 Task: Create a due date automation trigger when advanced on, on the monday of the week before a card is due add fields with custom field "Resume" set to a number greater than 1 and lower or equal to 10 at 11:00 AM.
Action: Mouse moved to (1073, 88)
Screenshot: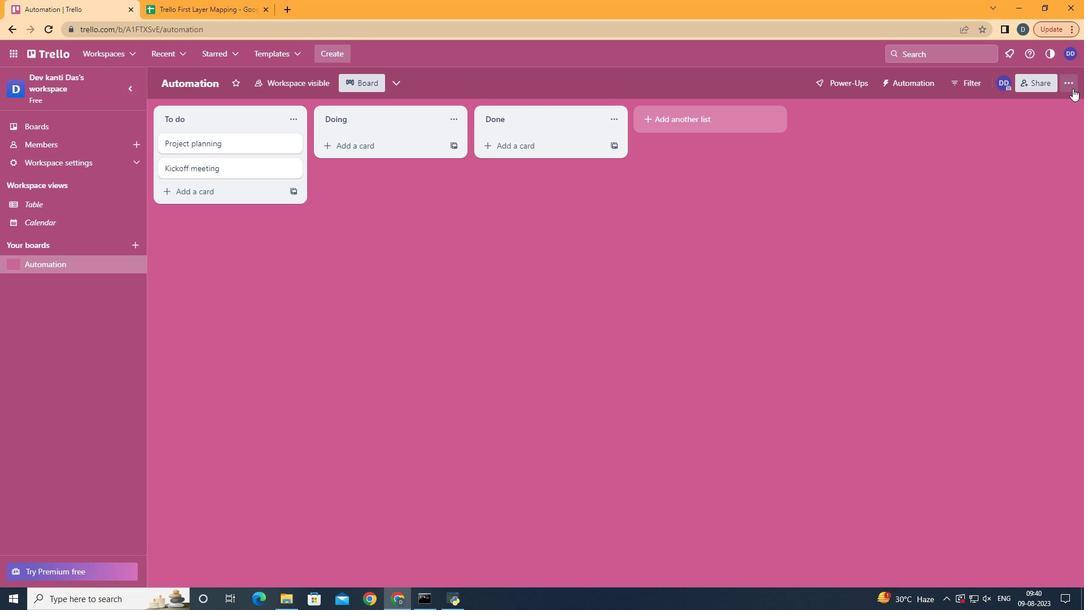 
Action: Mouse pressed left at (1073, 88)
Screenshot: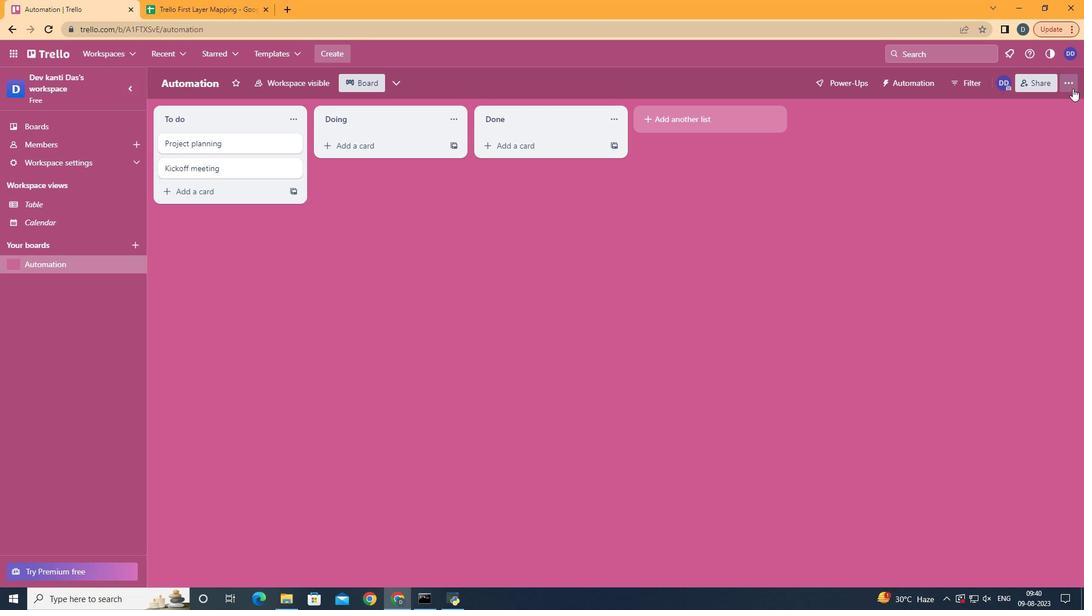 
Action: Mouse moved to (990, 255)
Screenshot: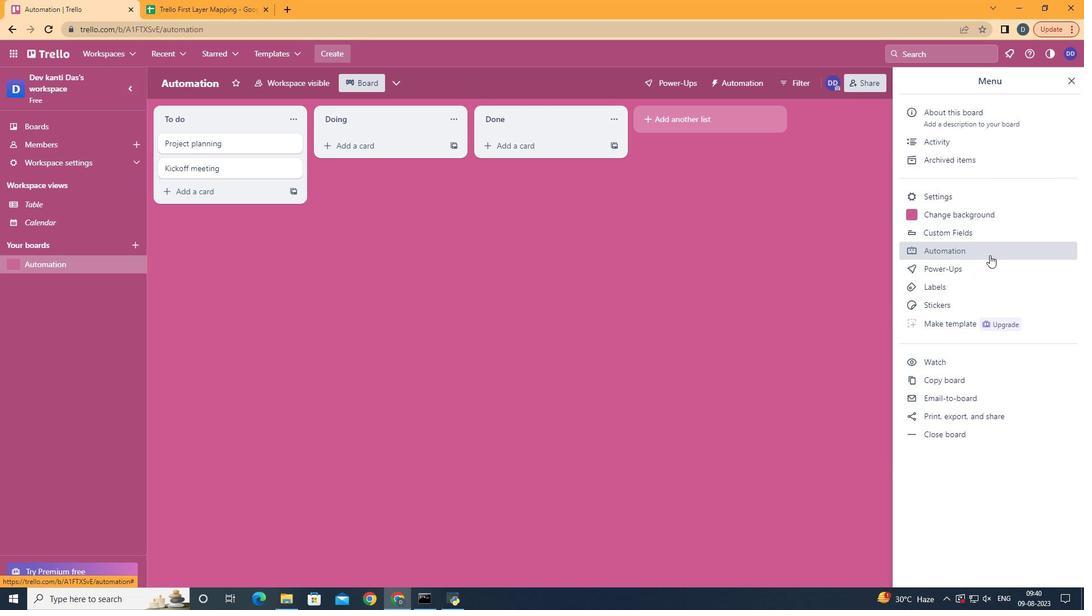 
Action: Mouse pressed left at (990, 255)
Screenshot: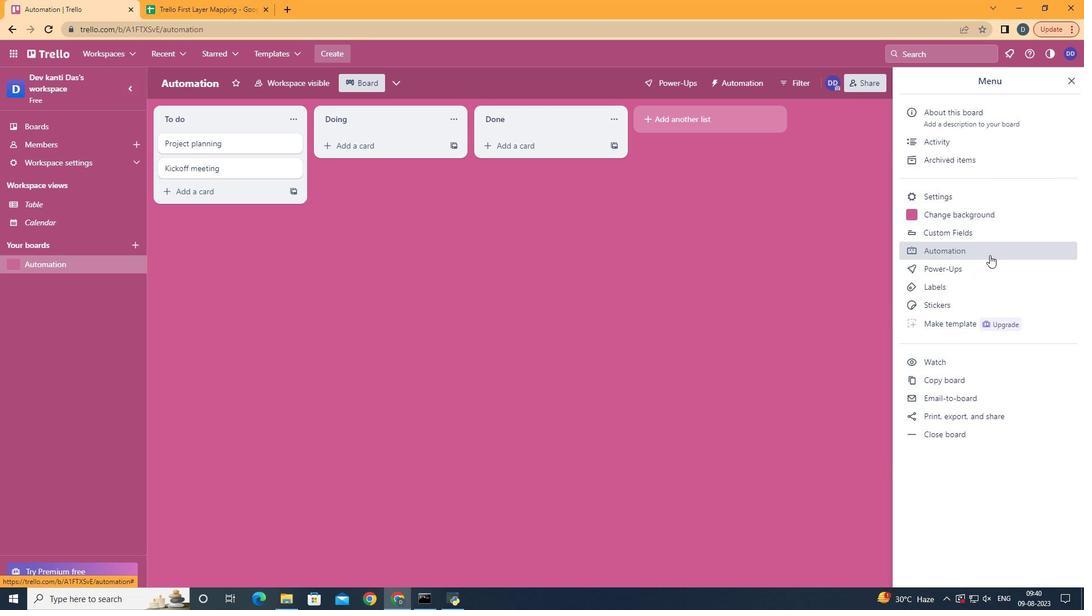 
Action: Mouse moved to (215, 229)
Screenshot: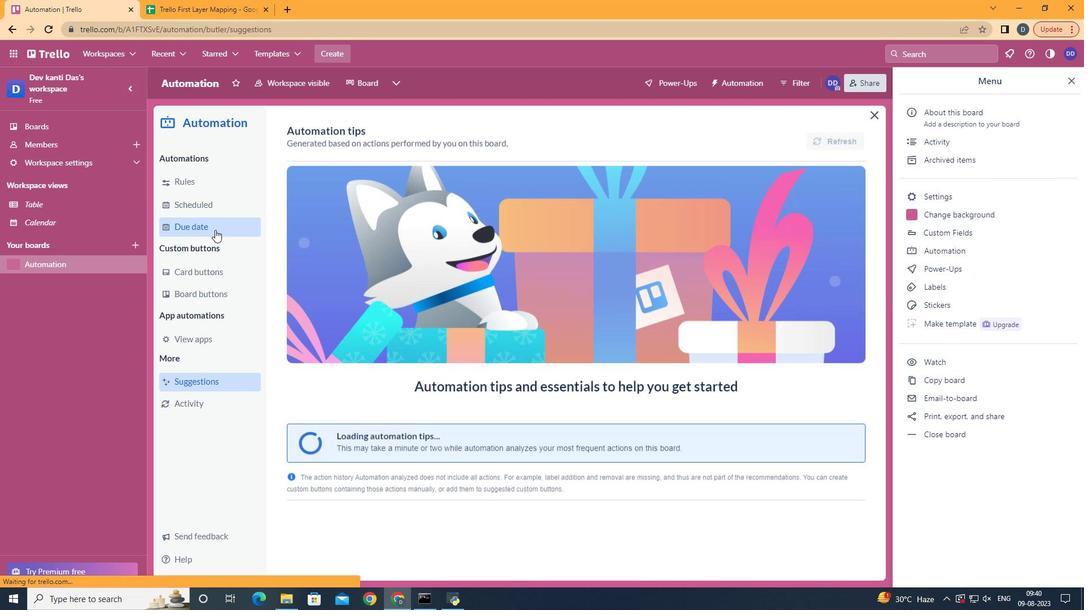
Action: Mouse pressed left at (215, 229)
Screenshot: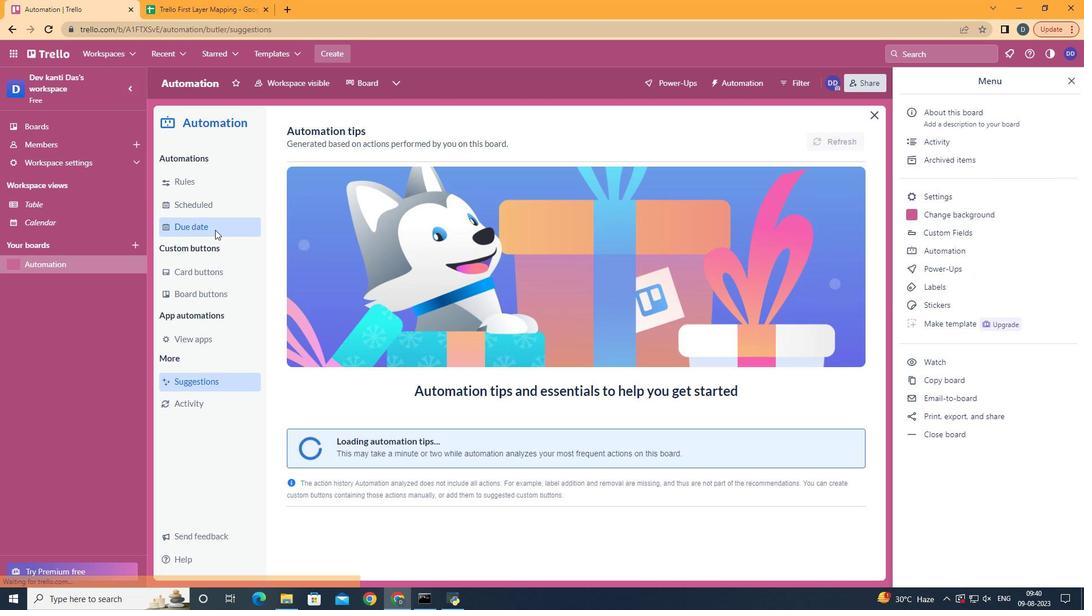 
Action: Mouse moved to (809, 133)
Screenshot: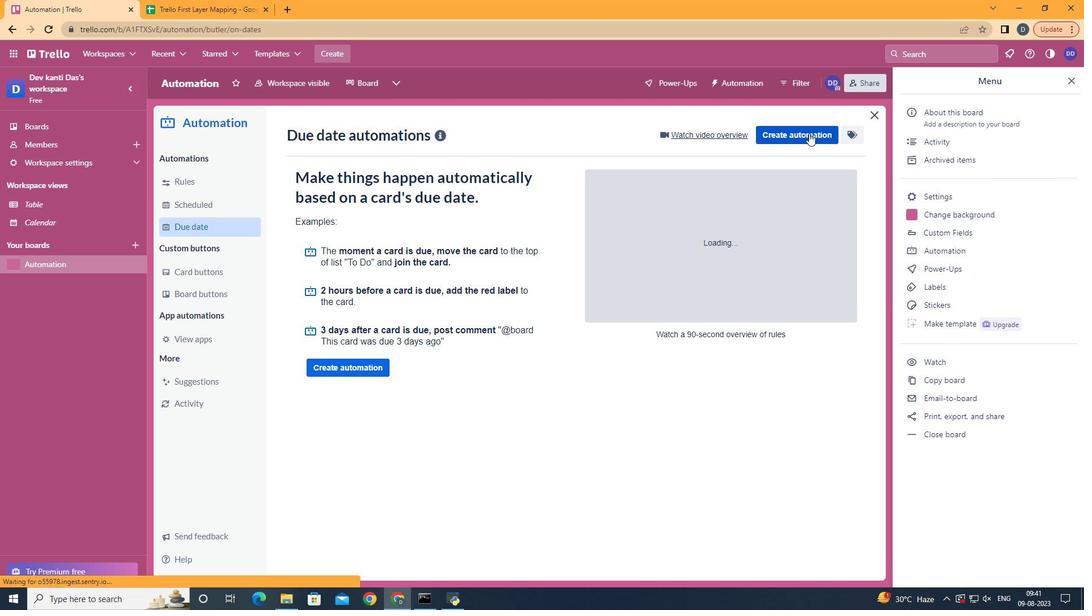 
Action: Mouse pressed left at (809, 133)
Screenshot: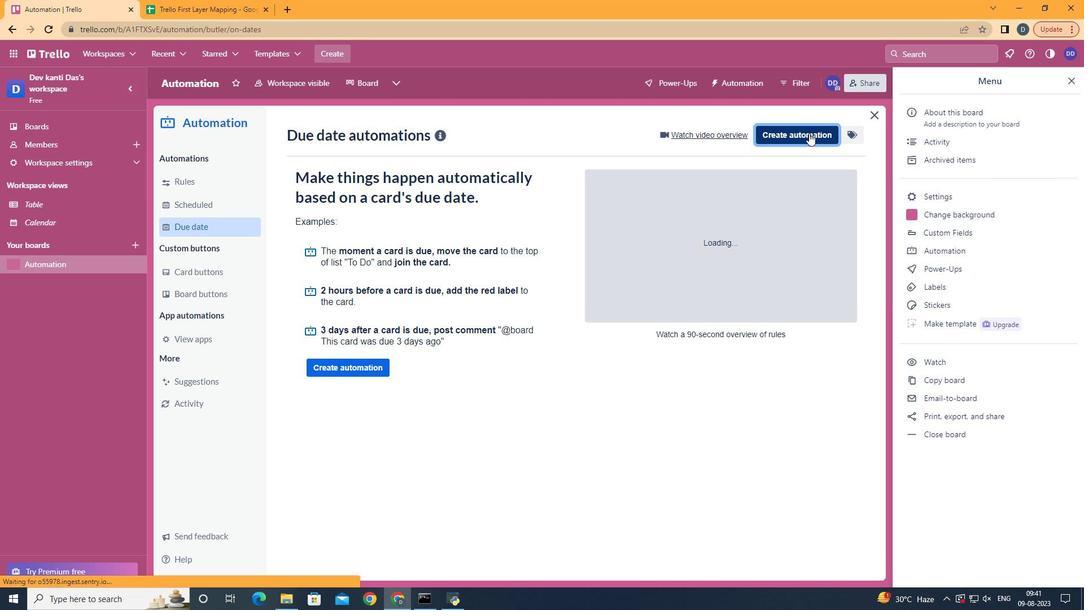 
Action: Mouse moved to (594, 248)
Screenshot: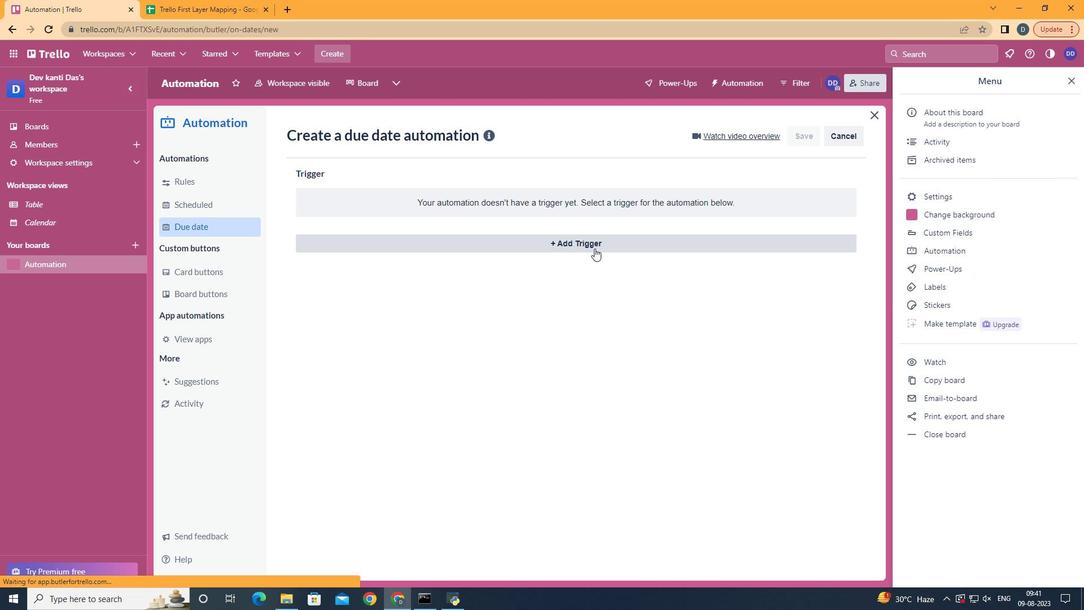 
Action: Mouse pressed left at (594, 248)
Screenshot: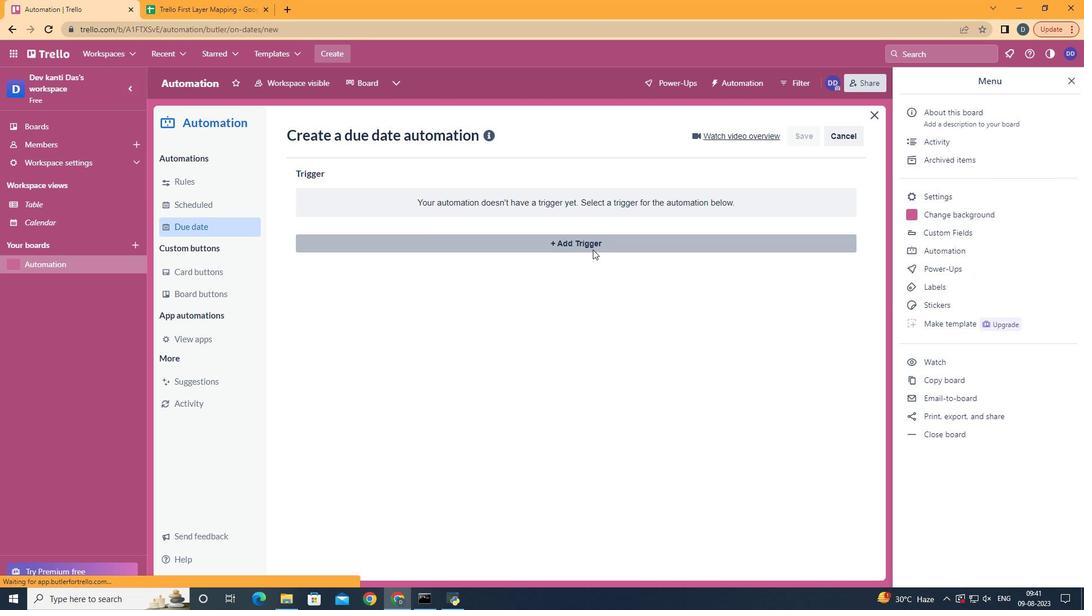
Action: Mouse moved to (401, 544)
Screenshot: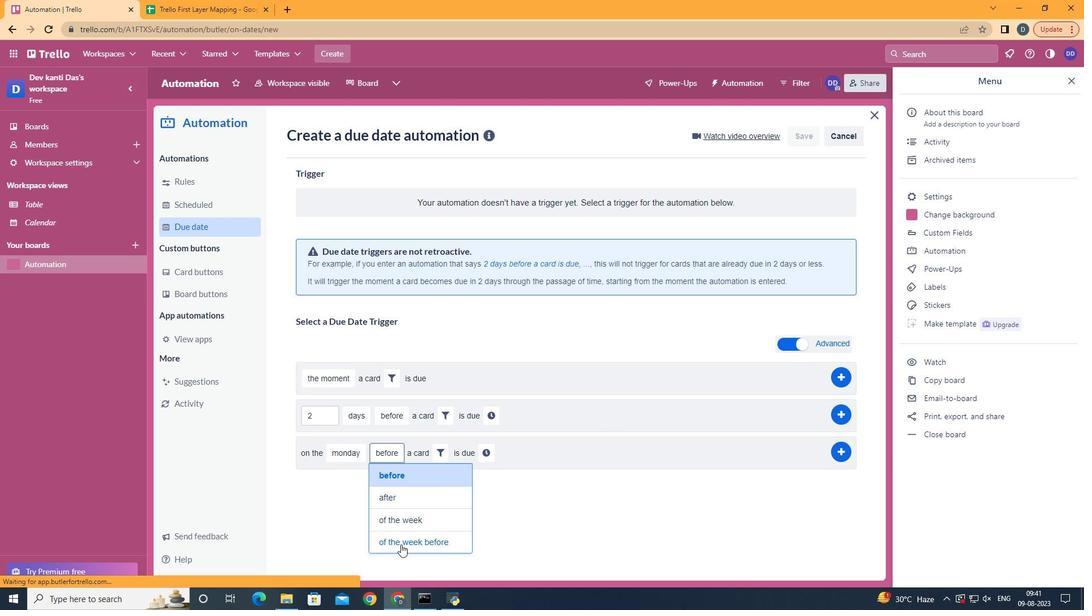 
Action: Mouse pressed left at (401, 544)
Screenshot: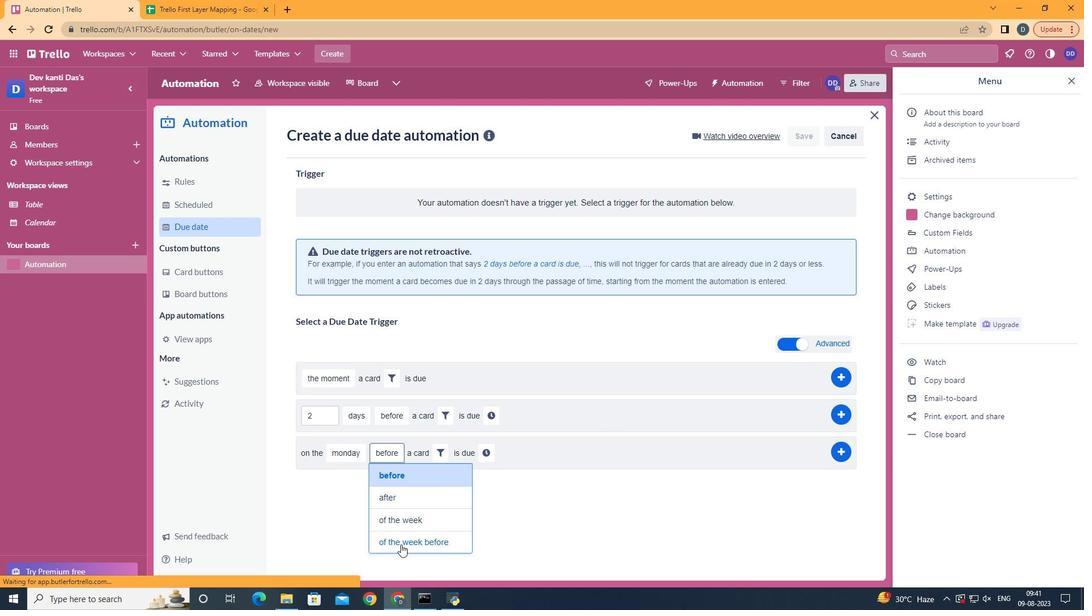 
Action: Mouse moved to (477, 454)
Screenshot: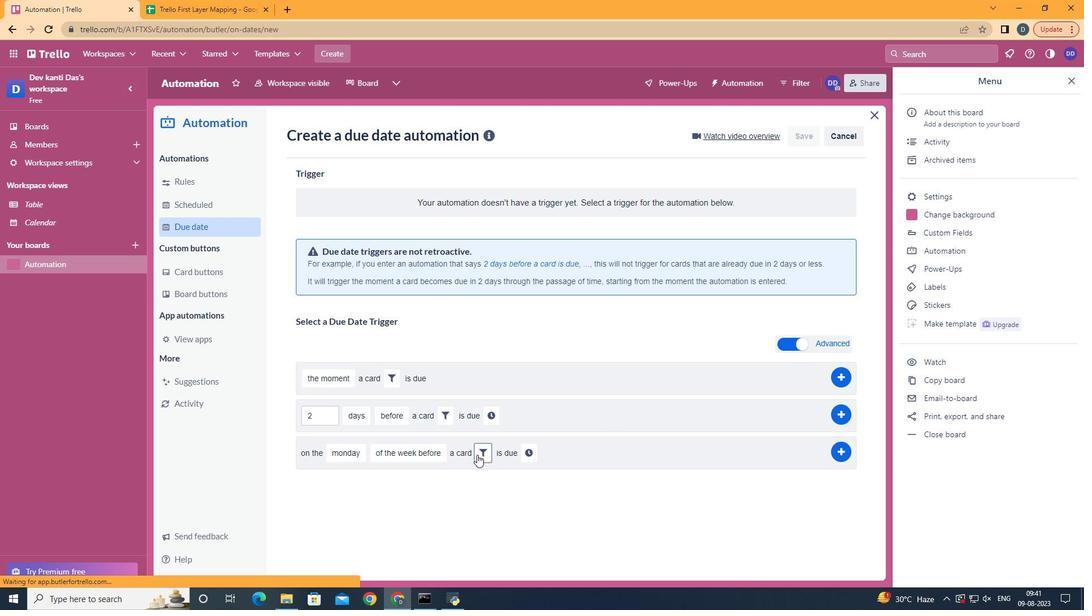 
Action: Mouse pressed left at (477, 454)
Screenshot: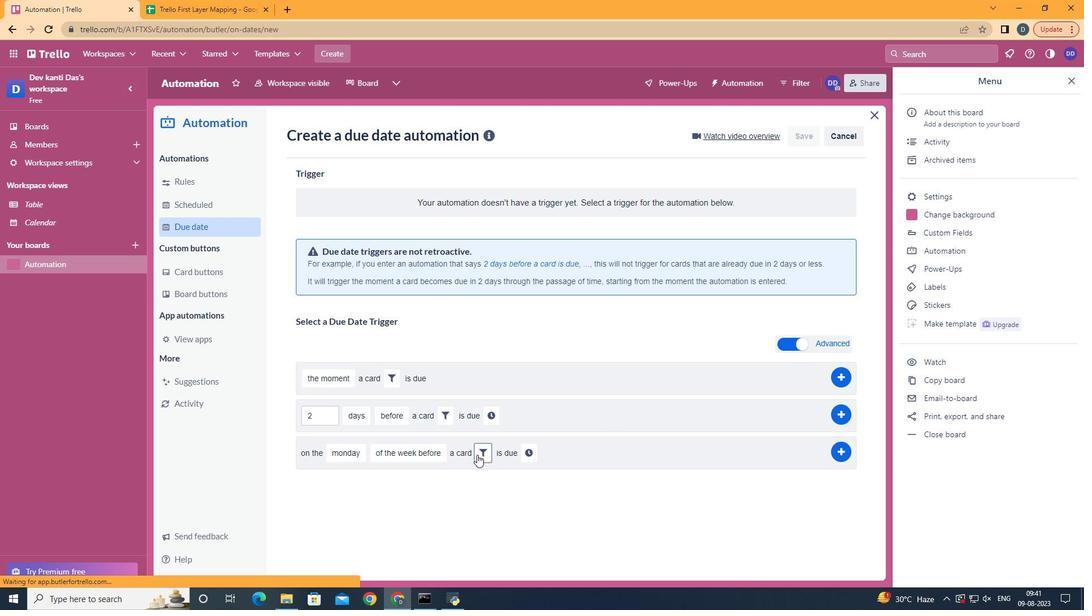 
Action: Mouse moved to (664, 489)
Screenshot: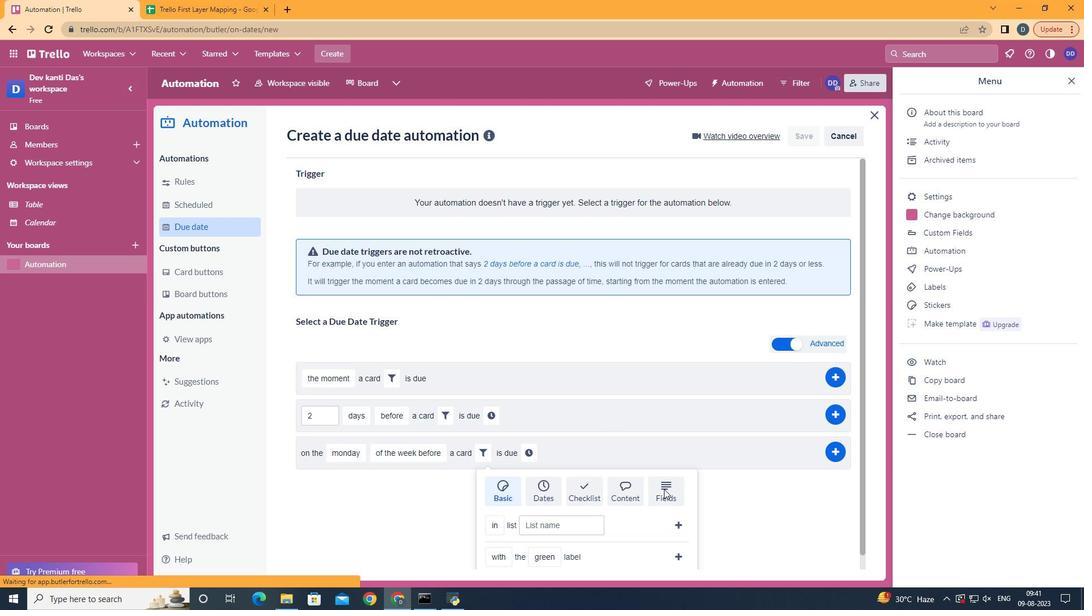 
Action: Mouse pressed left at (664, 489)
Screenshot: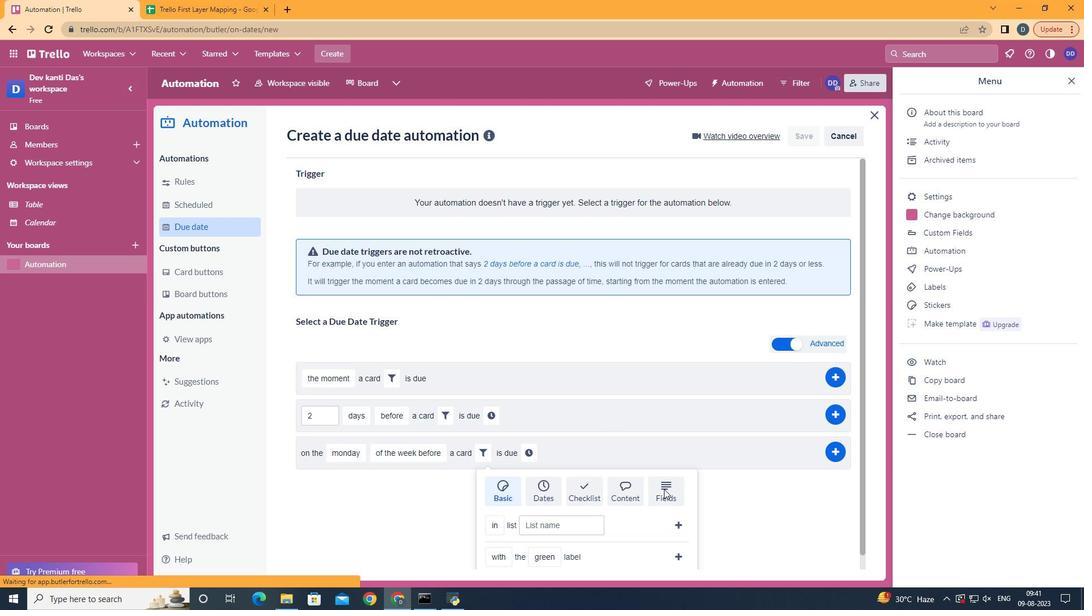 
Action: Mouse scrolled (664, 488) with delta (0, 0)
Screenshot: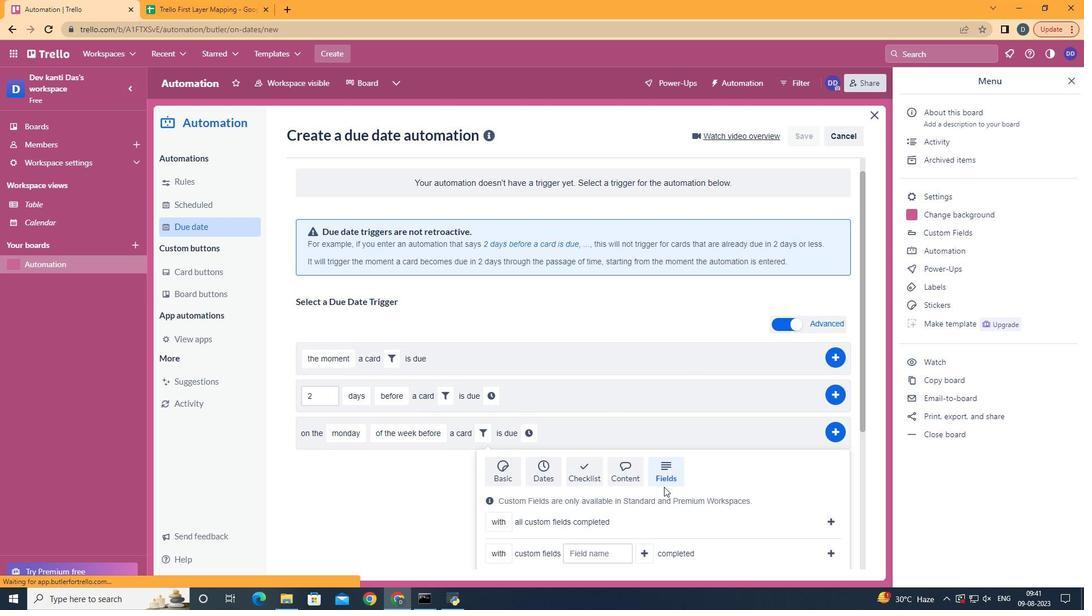 
Action: Mouse scrolled (664, 488) with delta (0, 0)
Screenshot: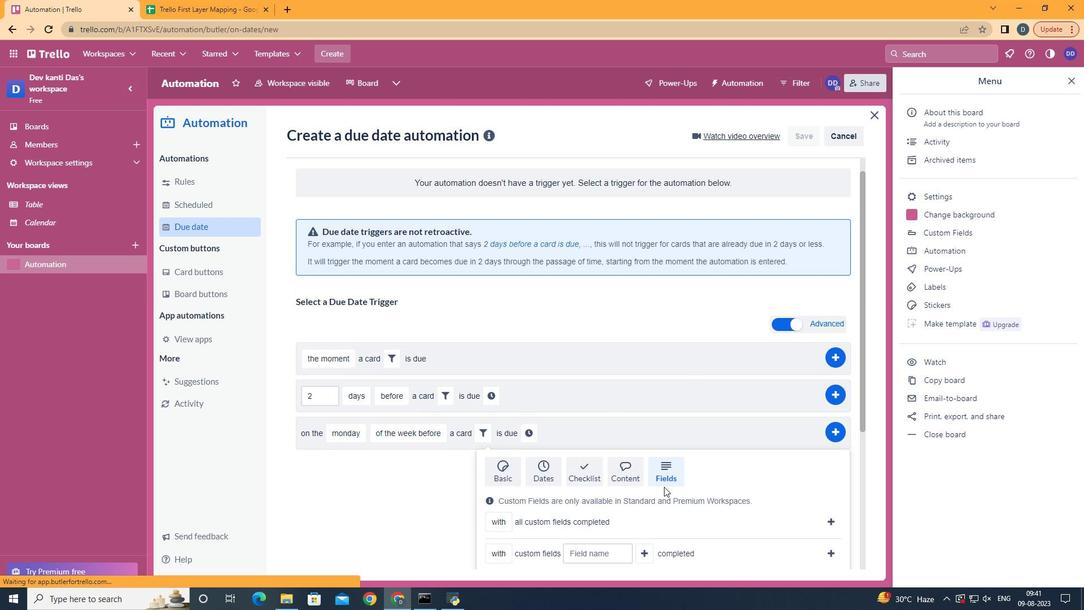 
Action: Mouse scrolled (664, 488) with delta (0, 0)
Screenshot: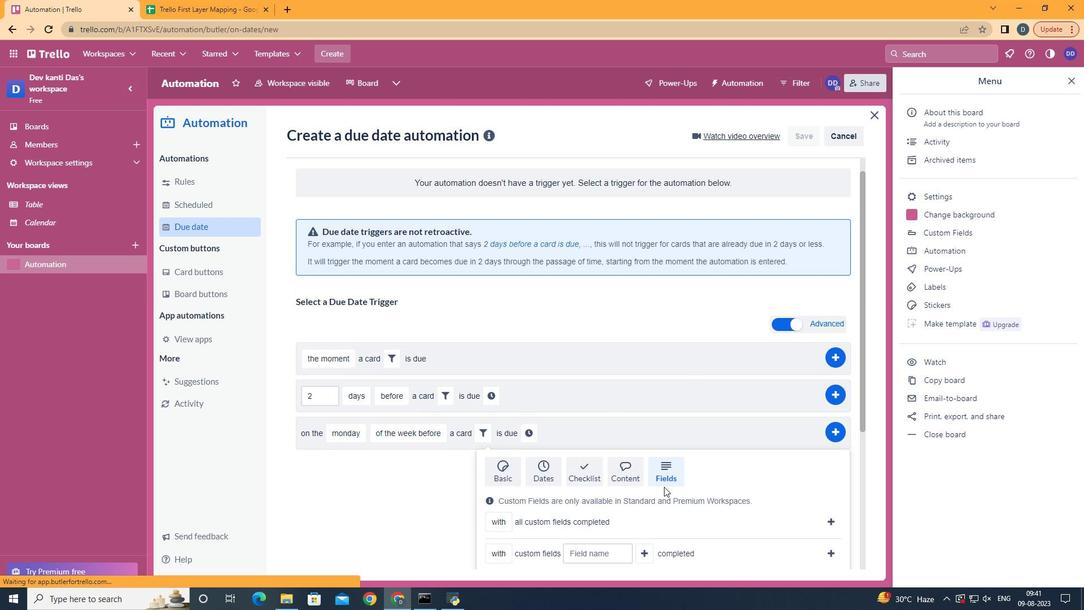 
Action: Mouse scrolled (664, 488) with delta (0, 0)
Screenshot: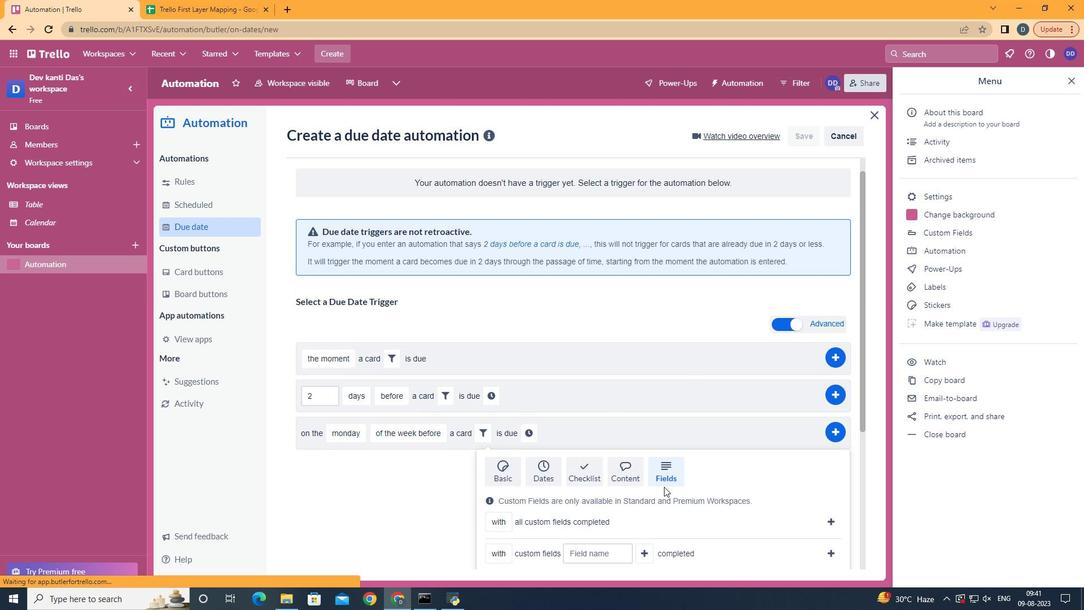 
Action: Mouse scrolled (664, 488) with delta (0, 0)
Screenshot: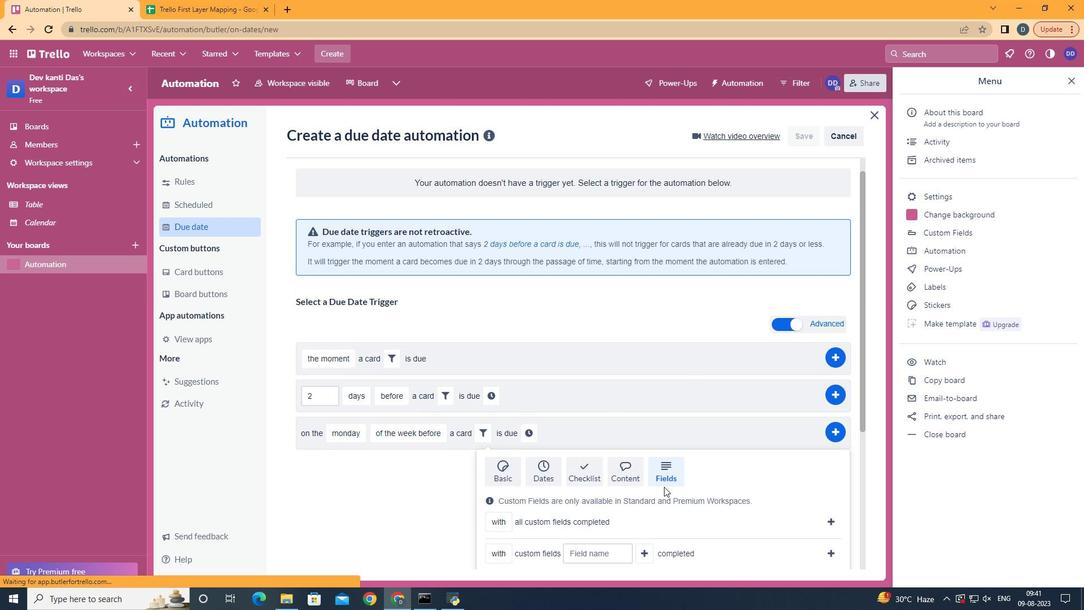 
Action: Mouse moved to (499, 484)
Screenshot: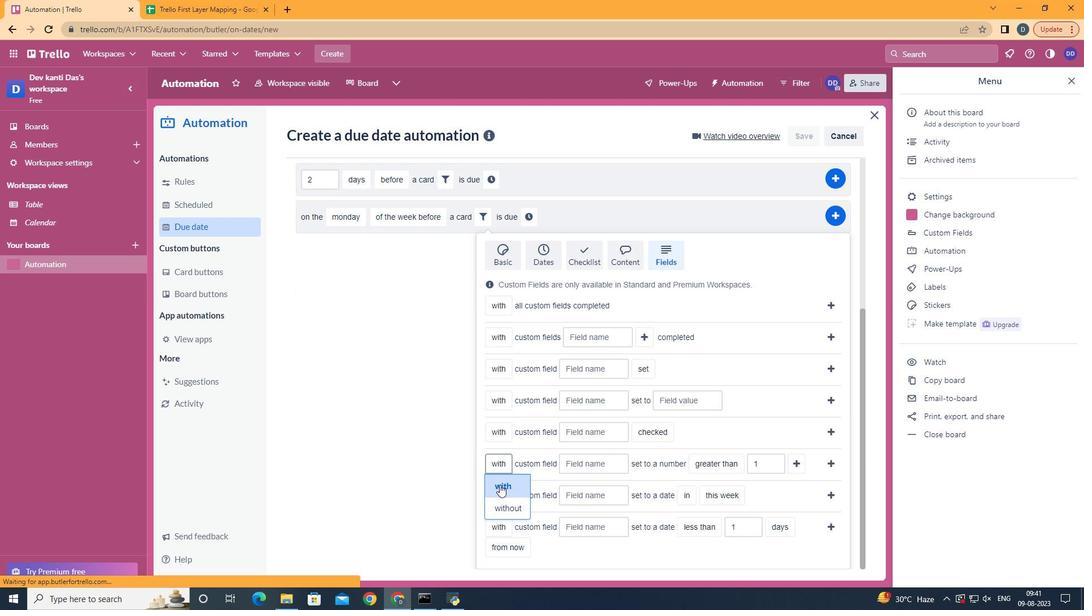 
Action: Mouse pressed left at (499, 484)
Screenshot: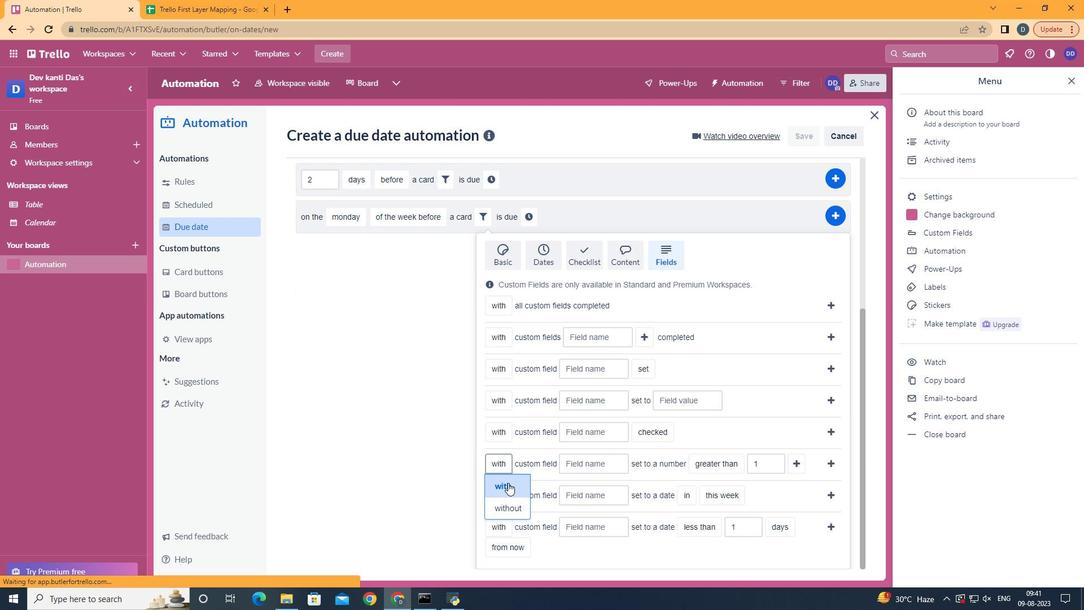 
Action: Mouse moved to (595, 462)
Screenshot: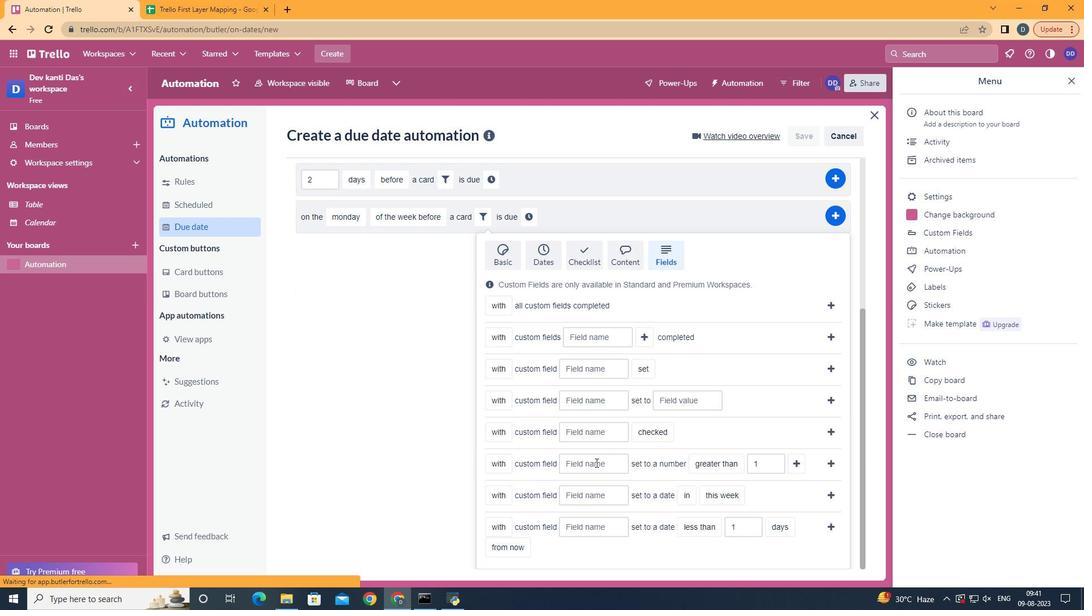 
Action: Mouse pressed left at (595, 462)
Screenshot: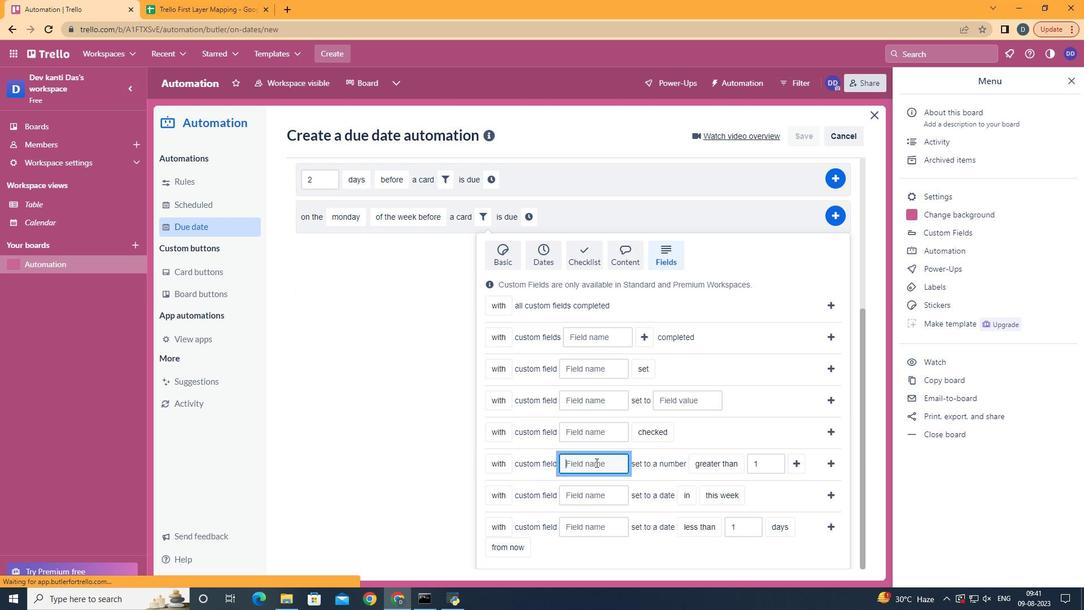 
Action: Key pressed <Key.shift>Resume
Screenshot: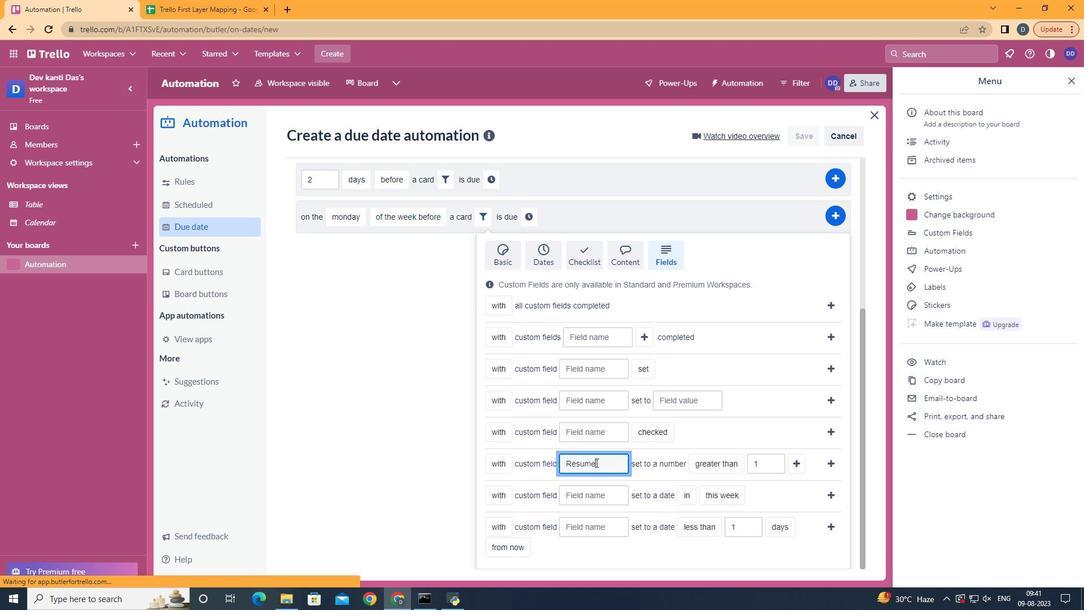 
Action: Mouse moved to (706, 484)
Screenshot: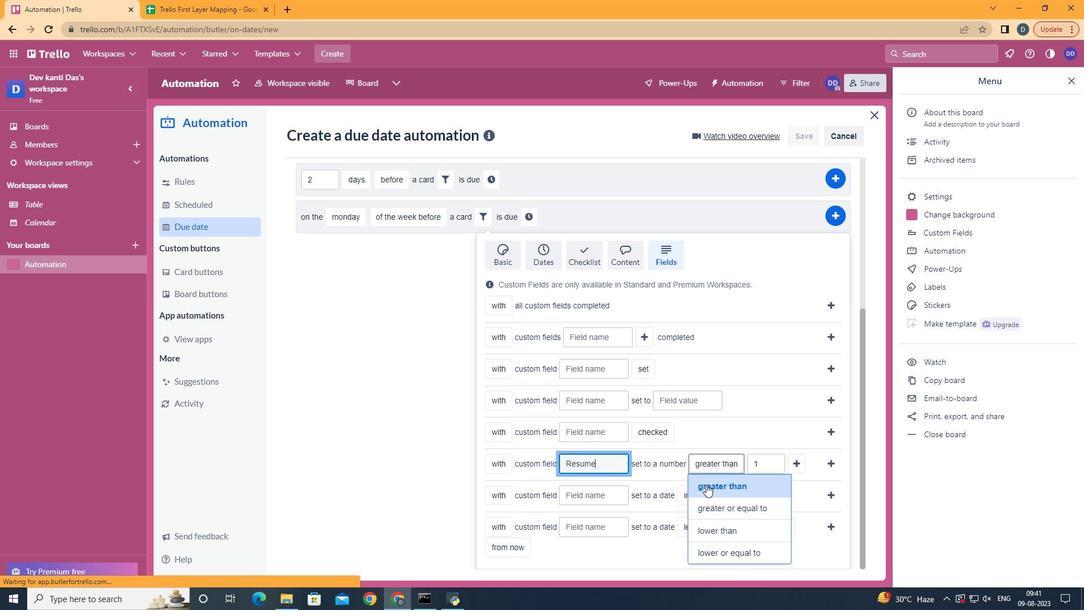 
Action: Mouse pressed left at (706, 484)
Screenshot: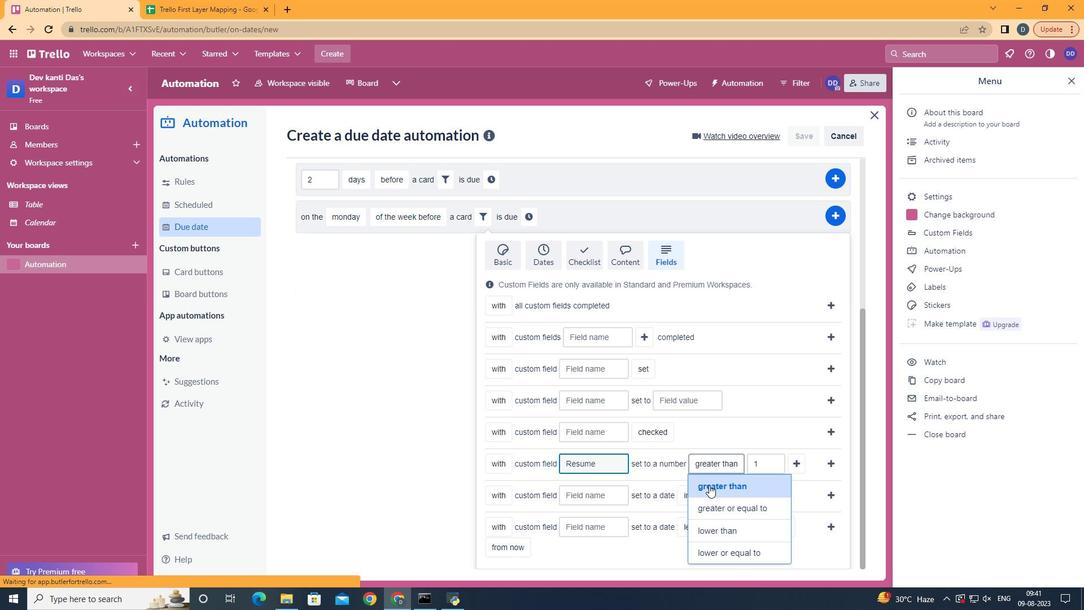 
Action: Mouse moved to (789, 465)
Screenshot: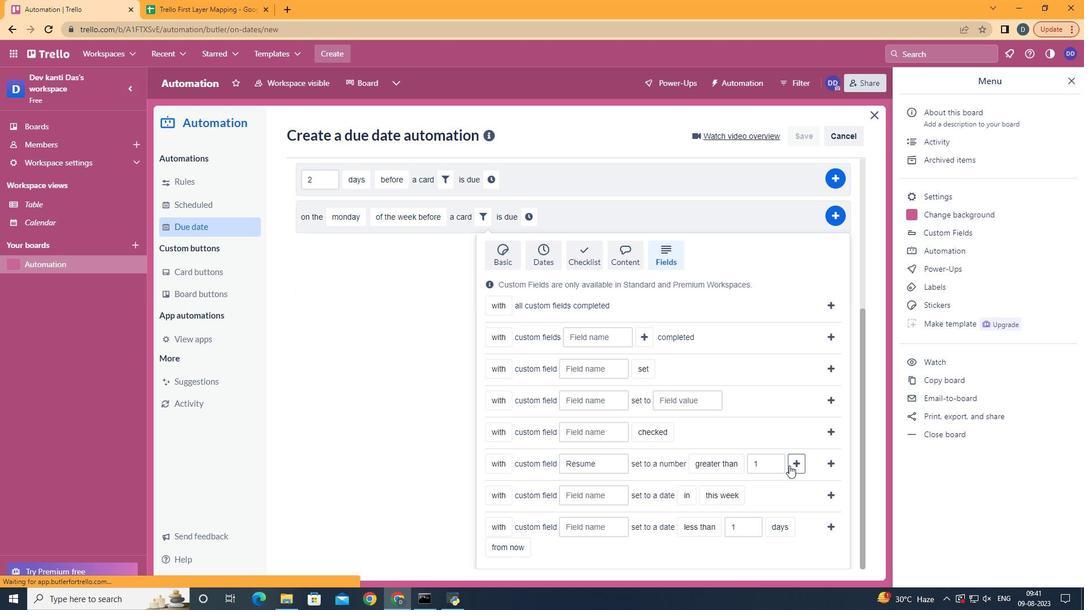 
Action: Mouse pressed left at (789, 465)
Screenshot: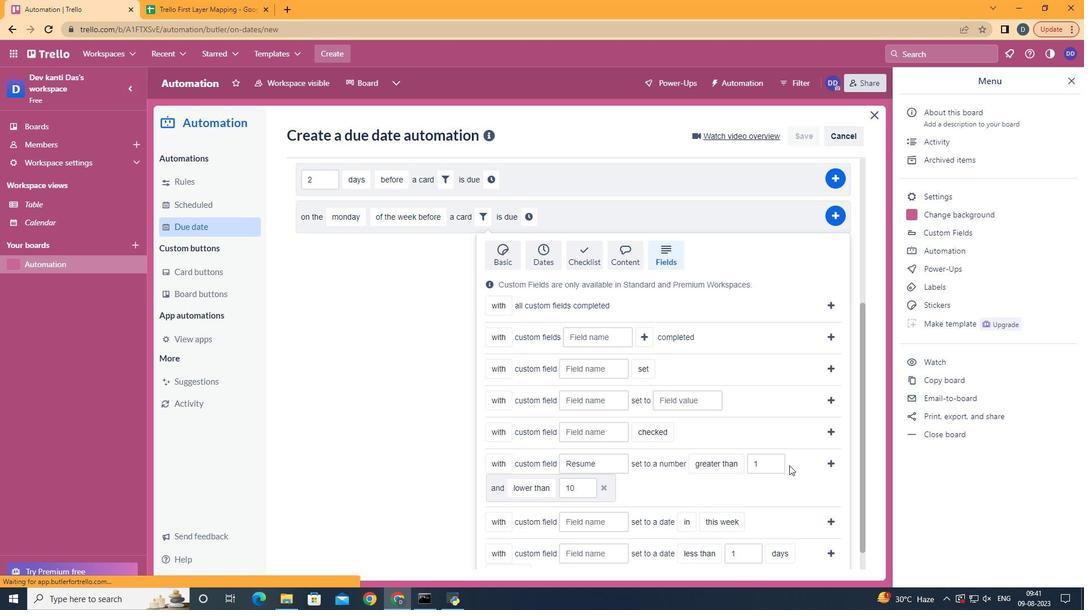 
Action: Mouse moved to (545, 418)
Screenshot: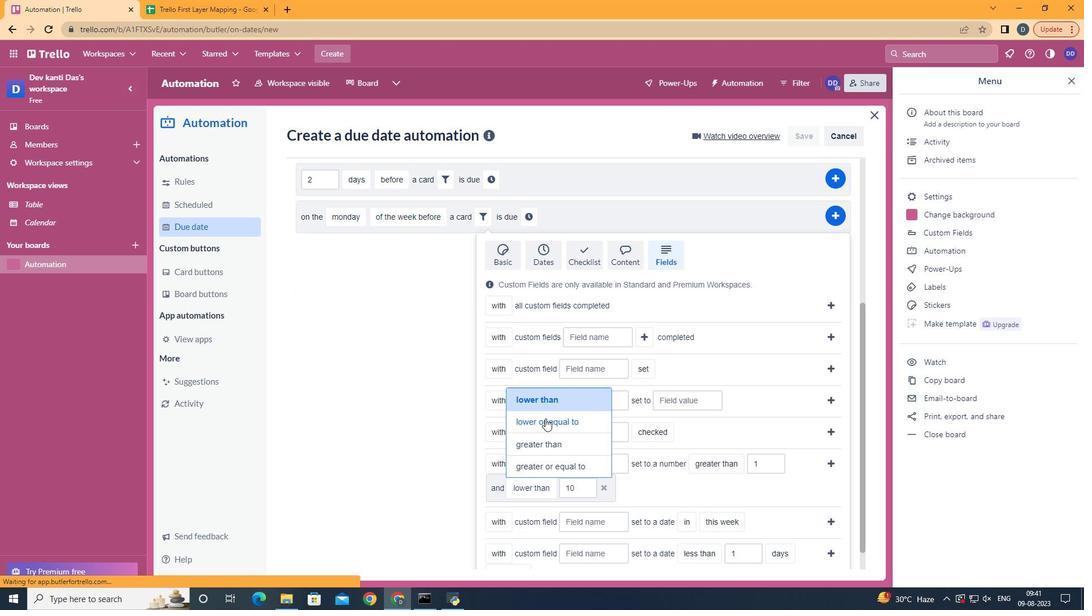 
Action: Mouse pressed left at (545, 418)
Screenshot: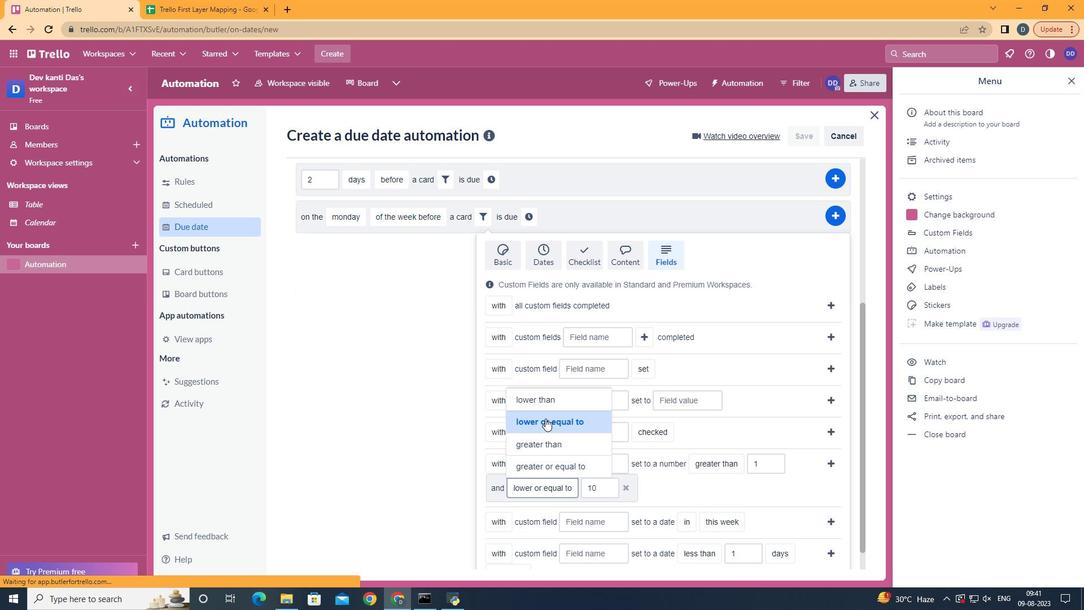 
Action: Mouse moved to (829, 463)
Screenshot: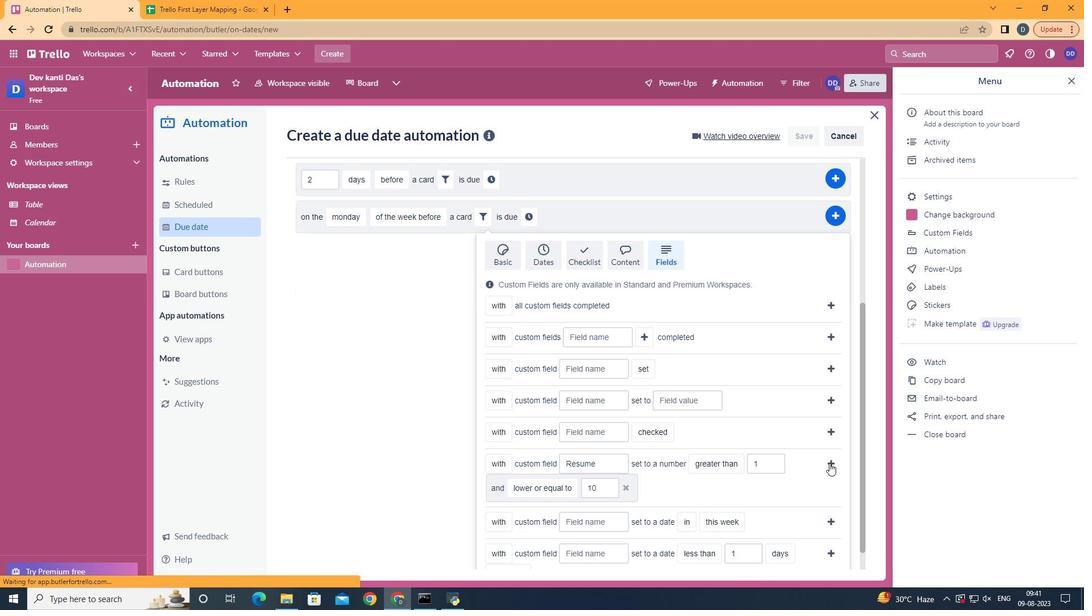
Action: Mouse pressed left at (829, 463)
Screenshot: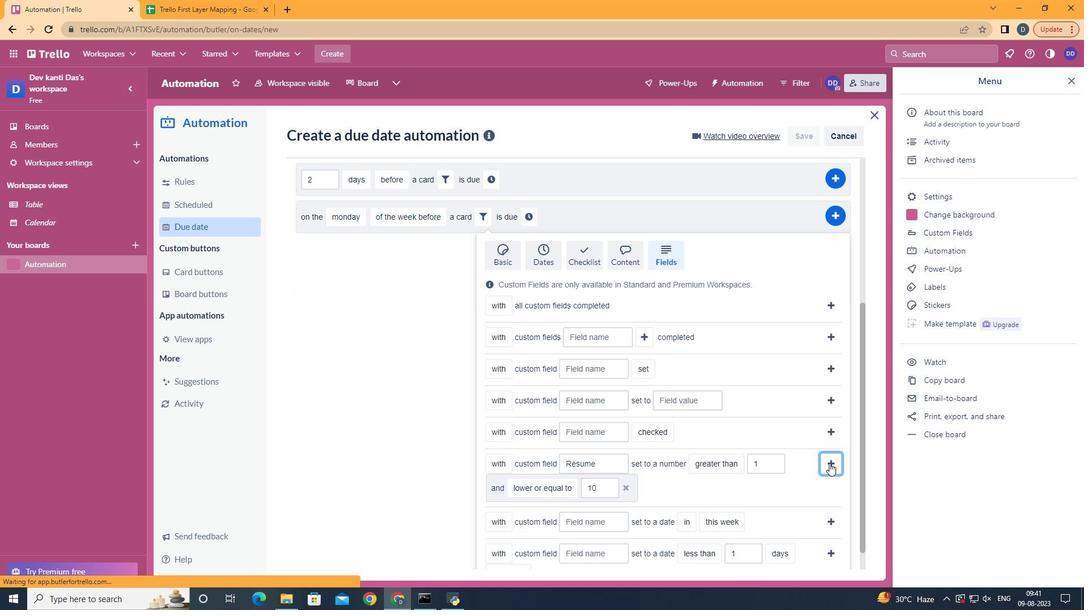 
Action: Mouse moved to (332, 471)
Screenshot: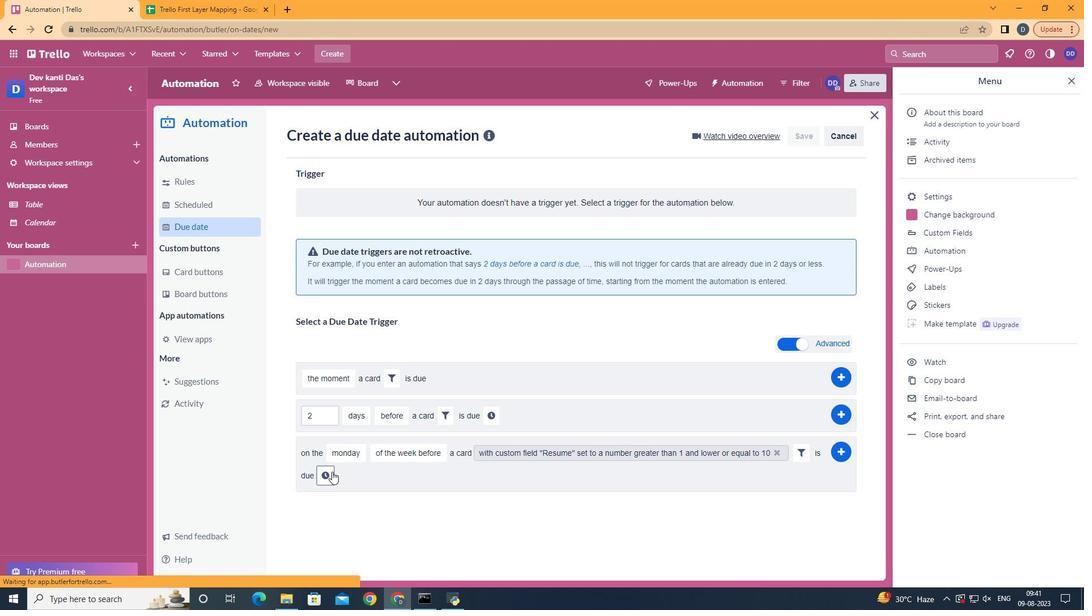 
Action: Mouse pressed left at (332, 471)
Screenshot: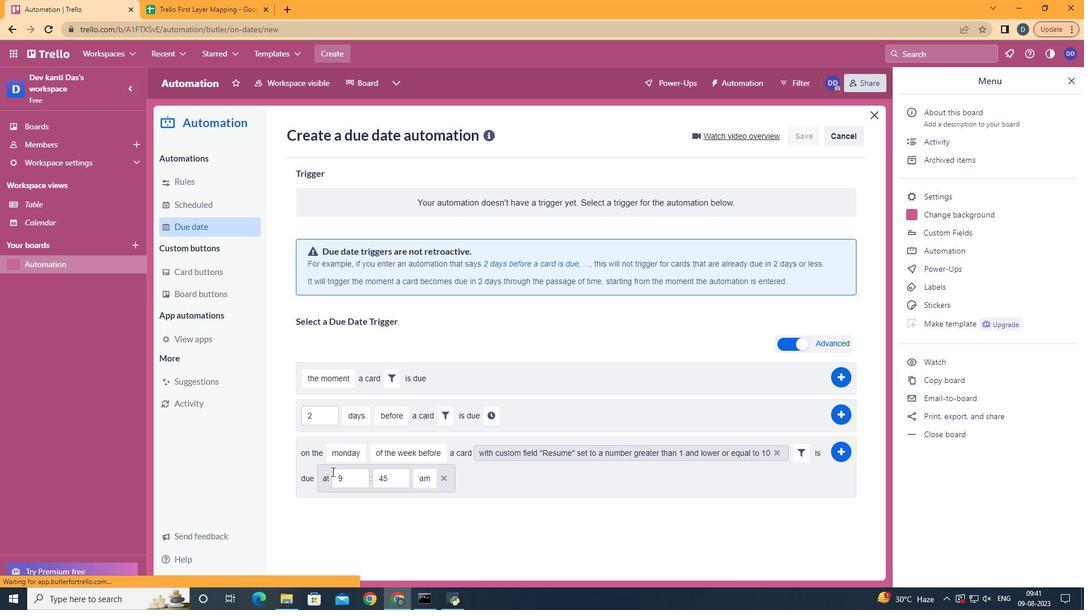 
Action: Mouse moved to (361, 477)
Screenshot: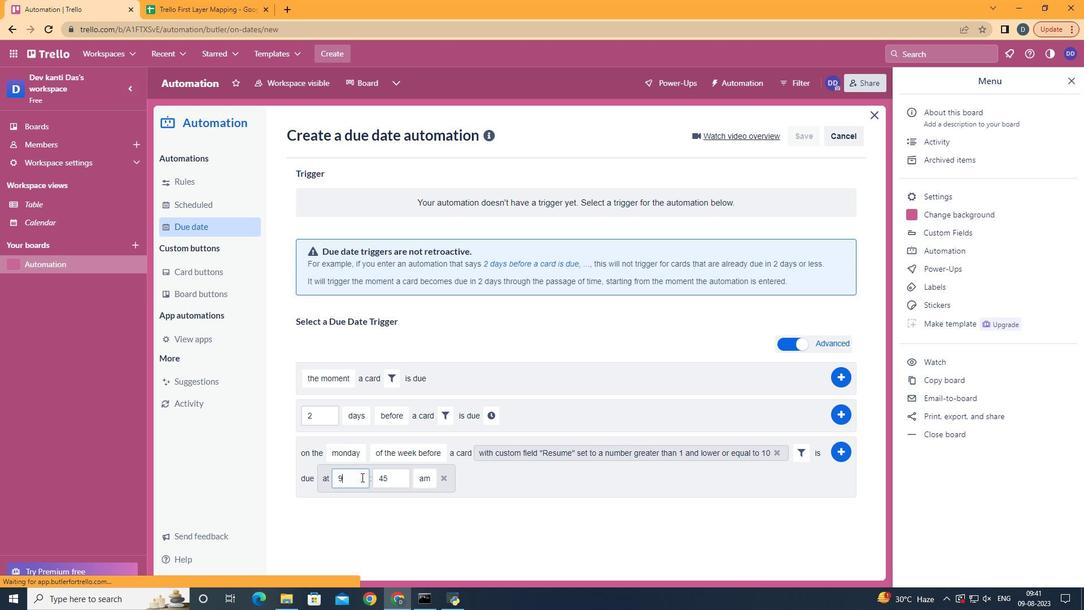 
Action: Mouse pressed left at (361, 477)
Screenshot: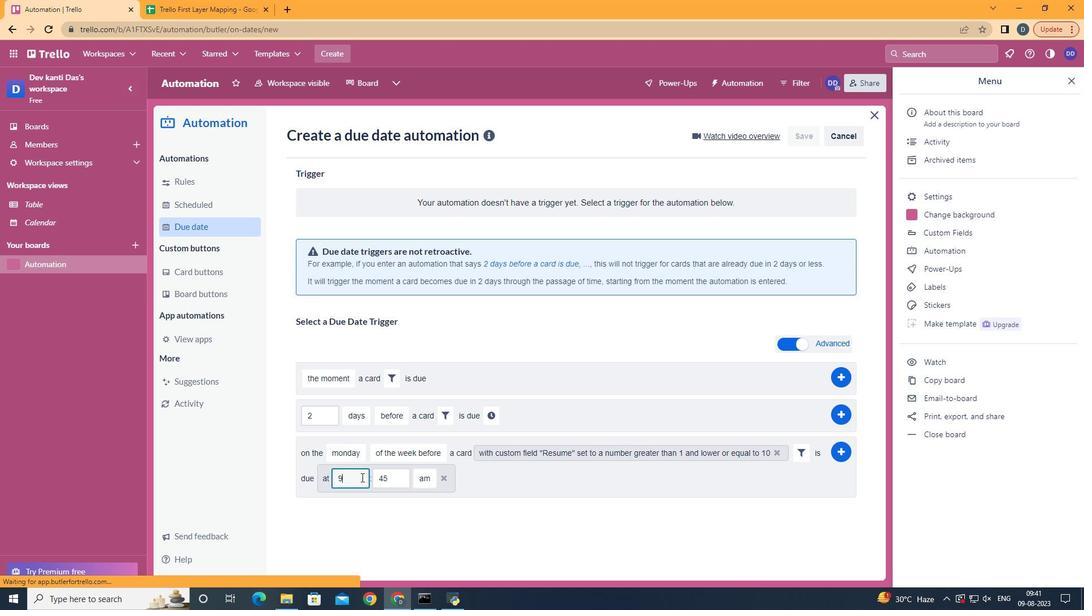 
Action: Mouse moved to (248, 516)
Screenshot: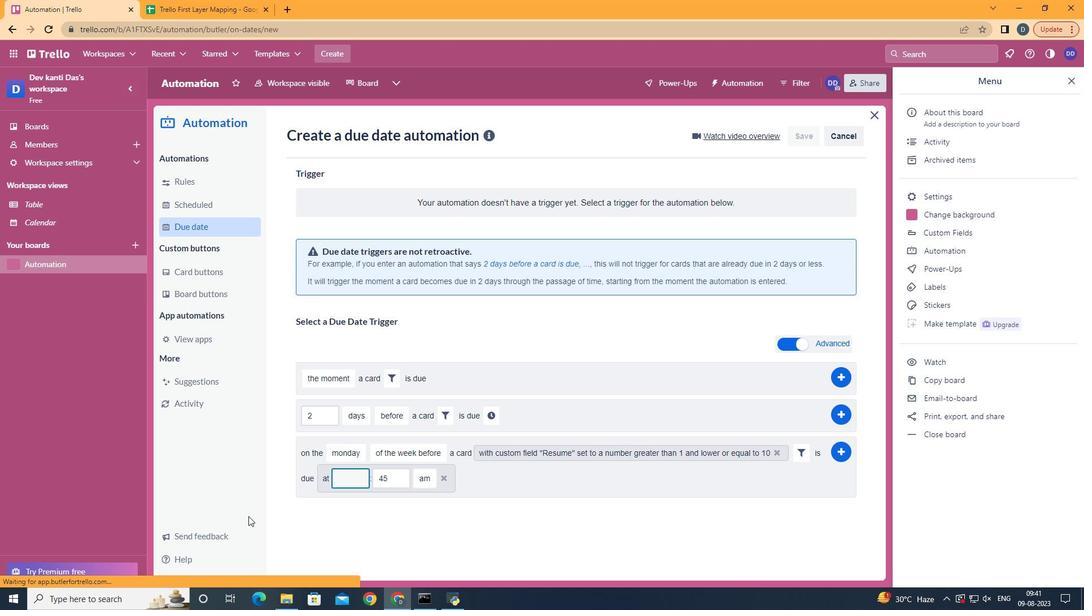 
Action: Key pressed <Key.backspace>11
Screenshot: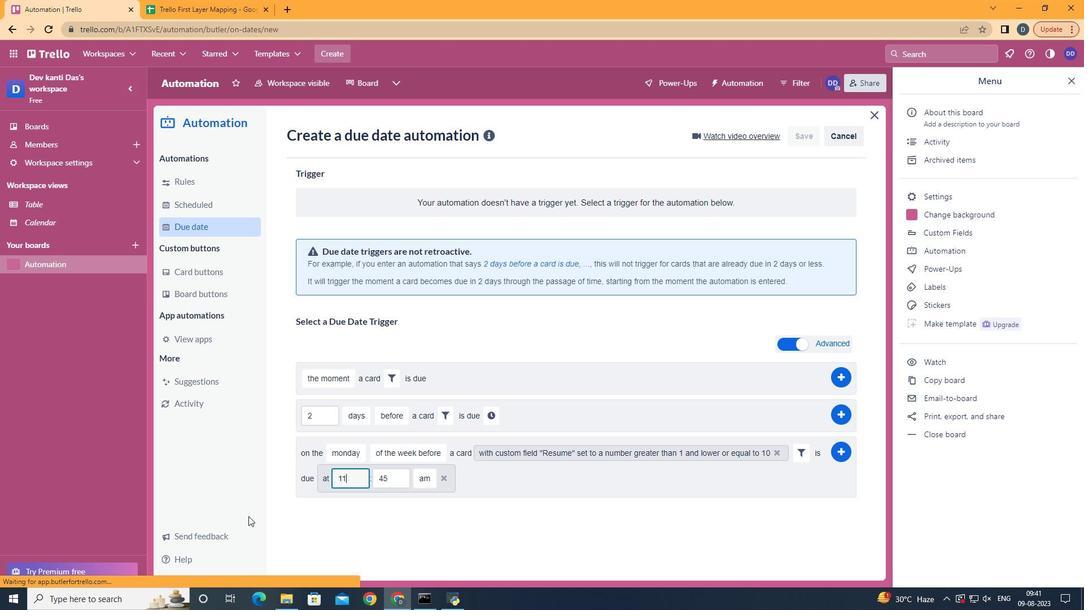 
Action: Mouse moved to (400, 484)
Screenshot: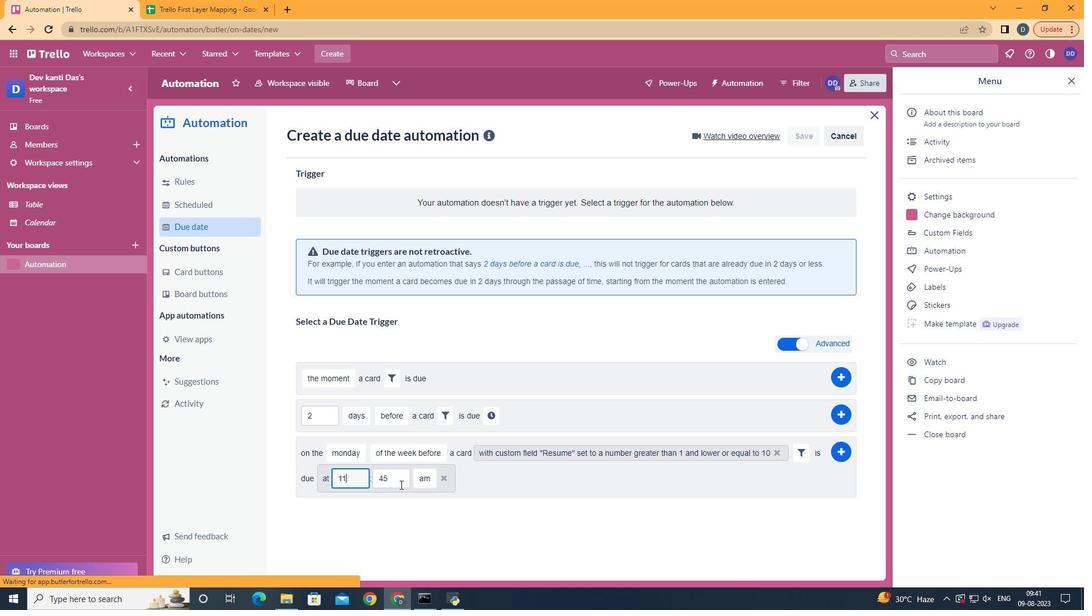 
Action: Mouse pressed left at (400, 484)
Screenshot: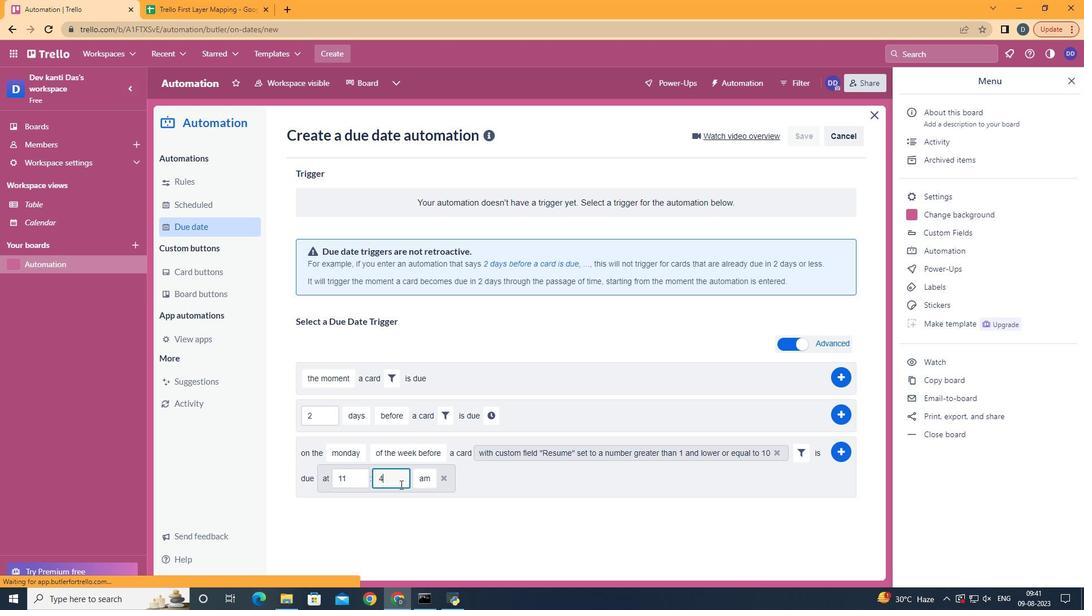 
Action: Key pressed <Key.backspace><Key.backspace>00
Screenshot: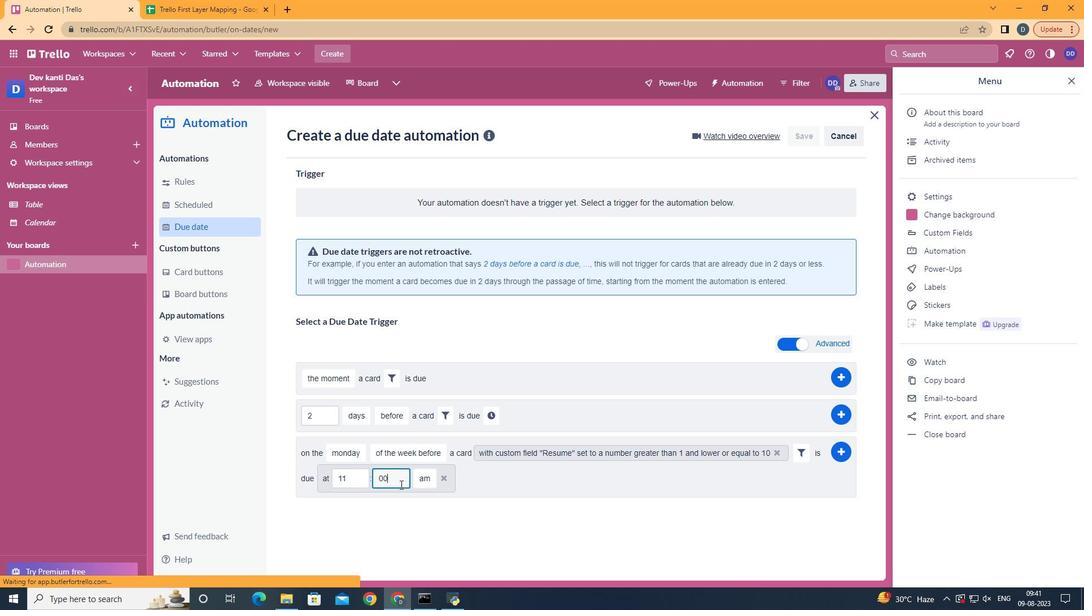 
Action: Mouse moved to (828, 451)
Screenshot: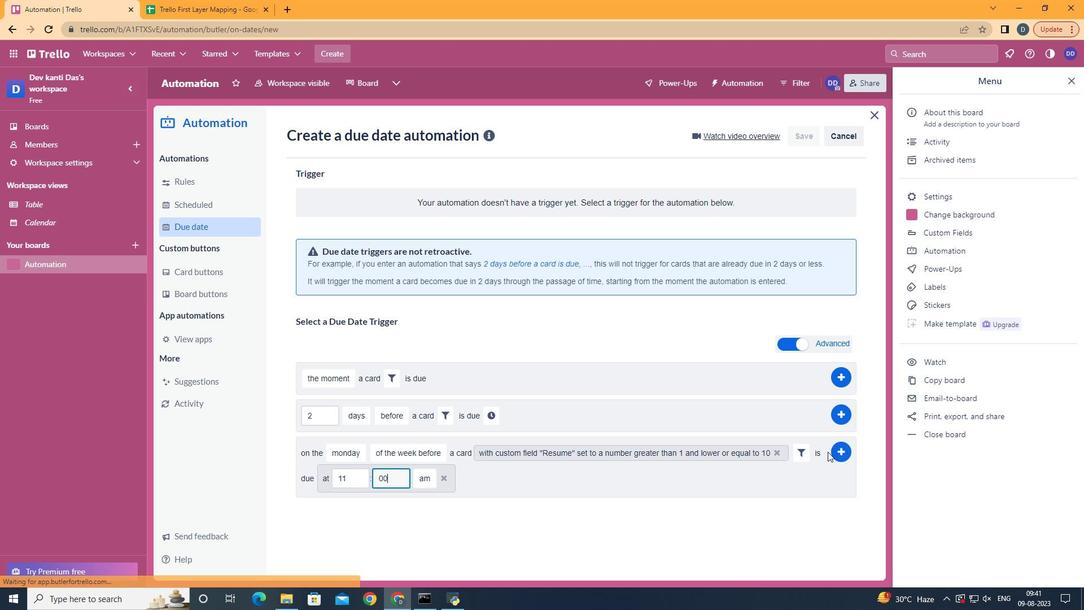 
Action: Mouse pressed left at (828, 451)
Screenshot: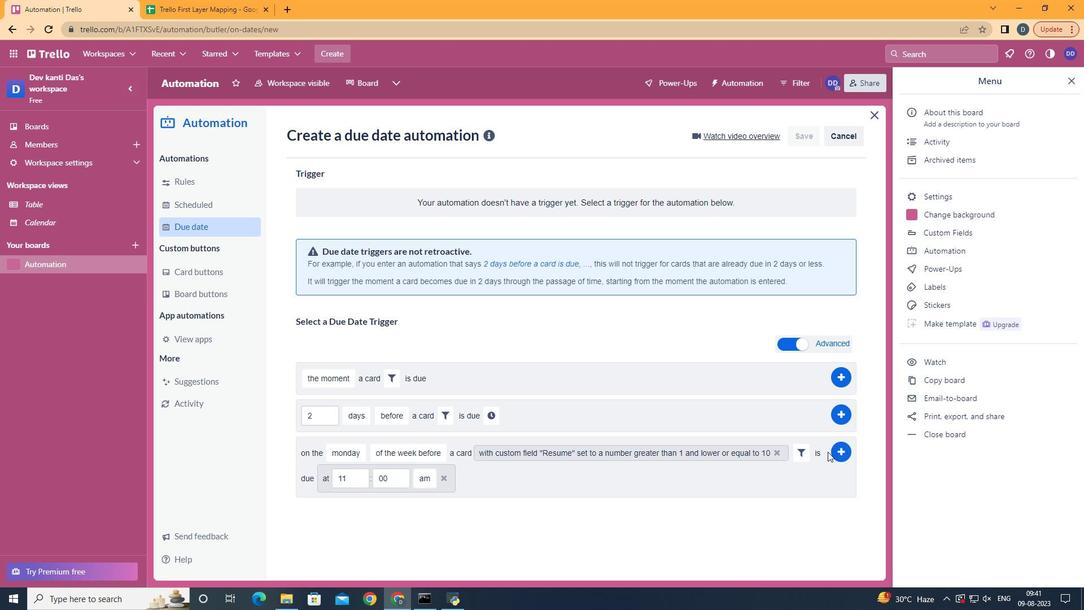 
Action: Mouse moved to (850, 455)
Screenshot: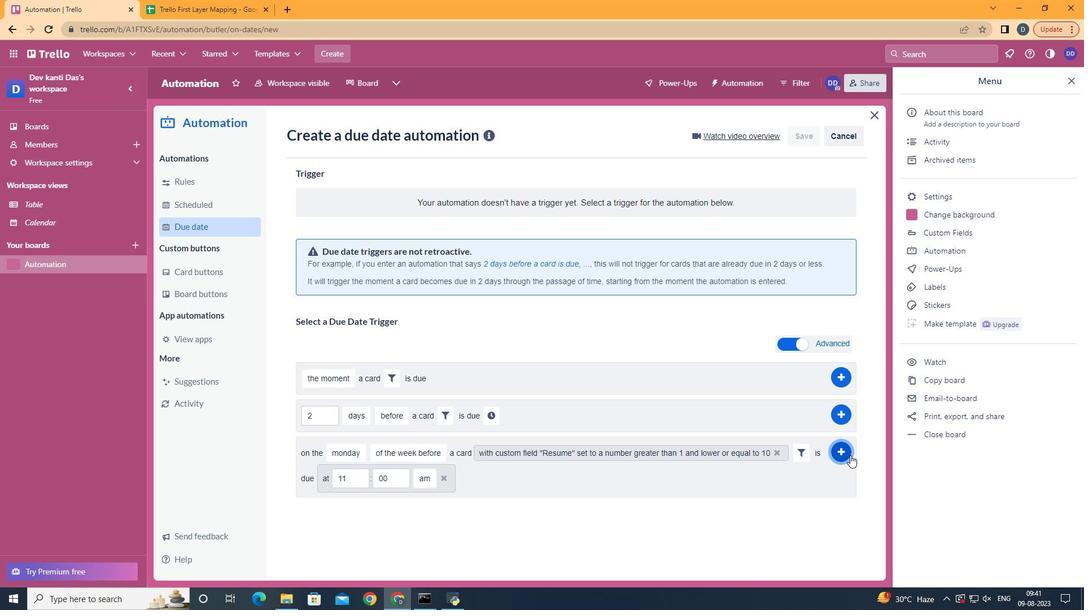 
Action: Mouse pressed left at (850, 455)
Screenshot: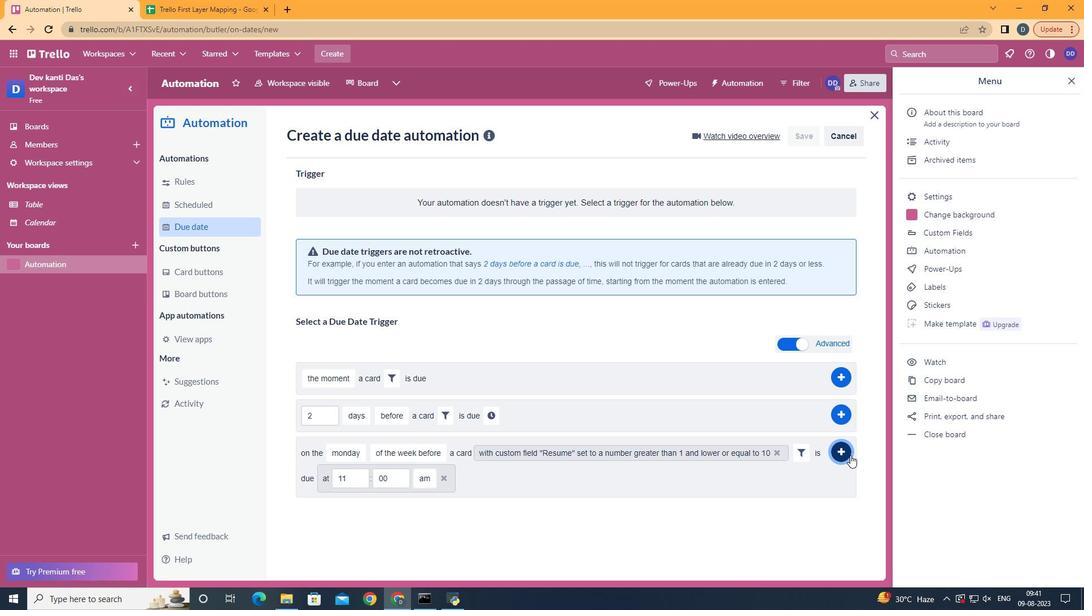 
Action: Mouse moved to (592, 253)
Screenshot: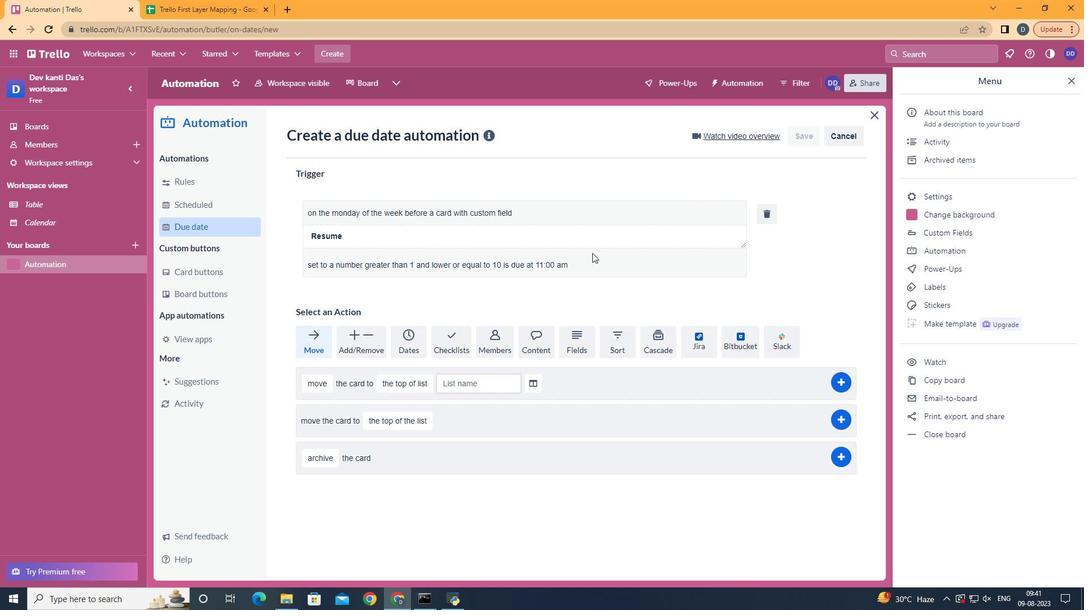 
